 Task: Add House Foods Organic Firm Tofu to the cart.
Action: Mouse moved to (16, 62)
Screenshot: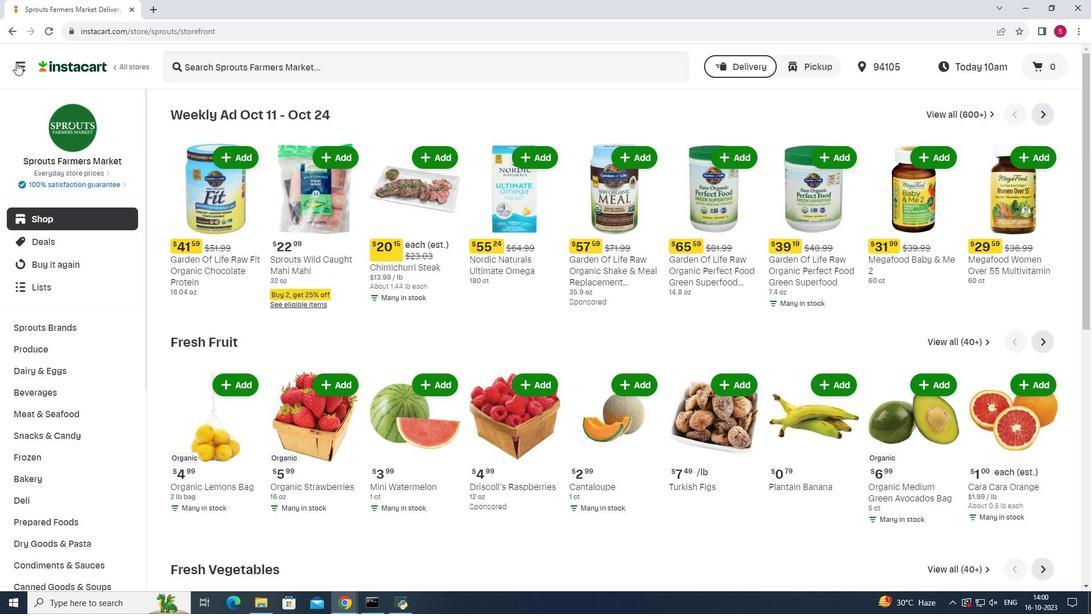 
Action: Mouse pressed left at (16, 62)
Screenshot: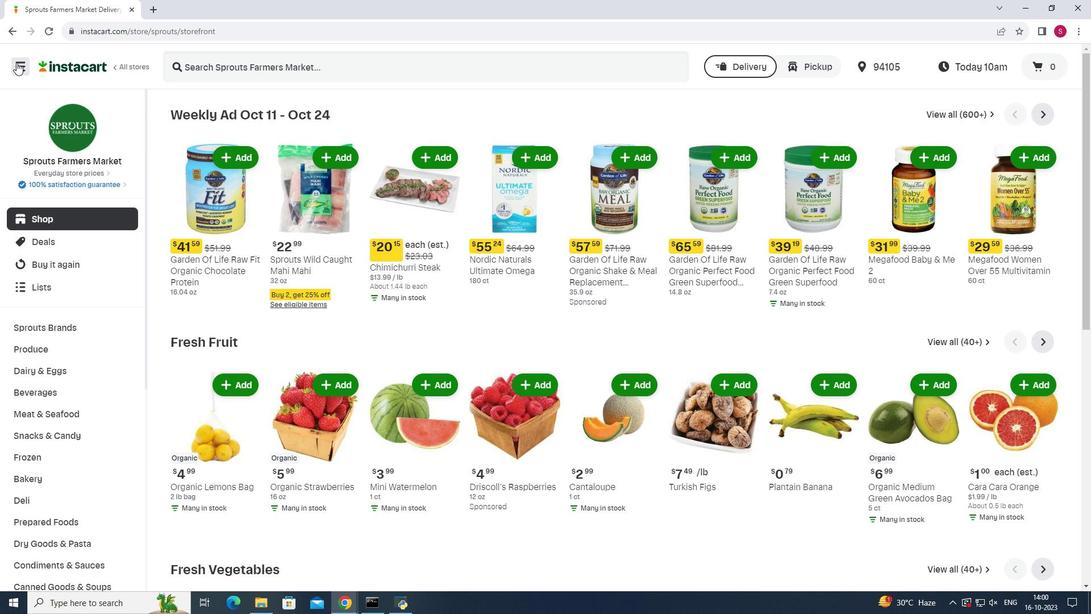 
Action: Mouse moved to (57, 300)
Screenshot: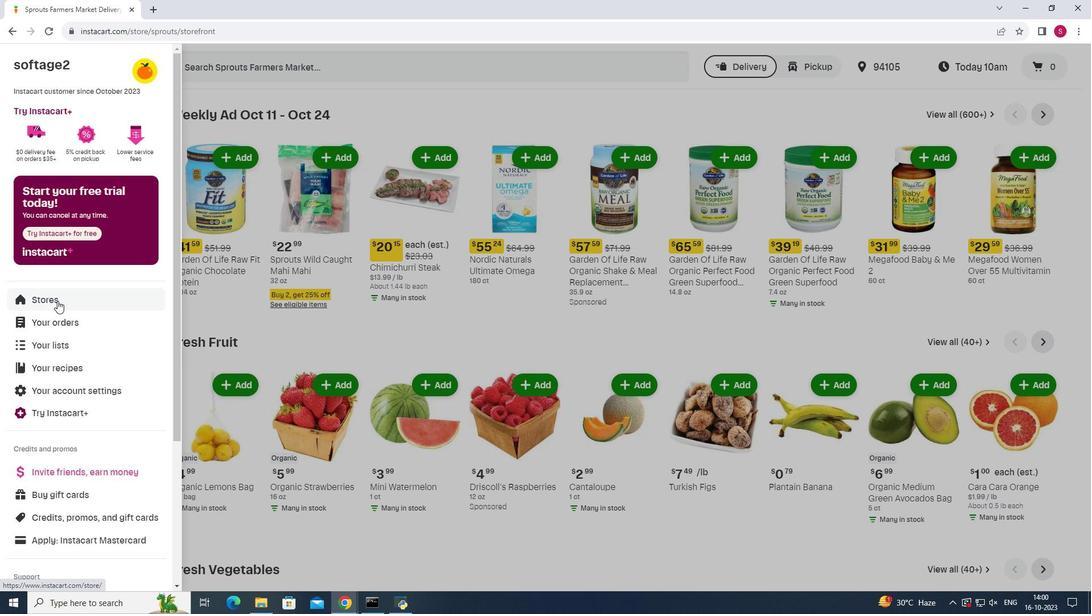 
Action: Mouse pressed left at (57, 300)
Screenshot: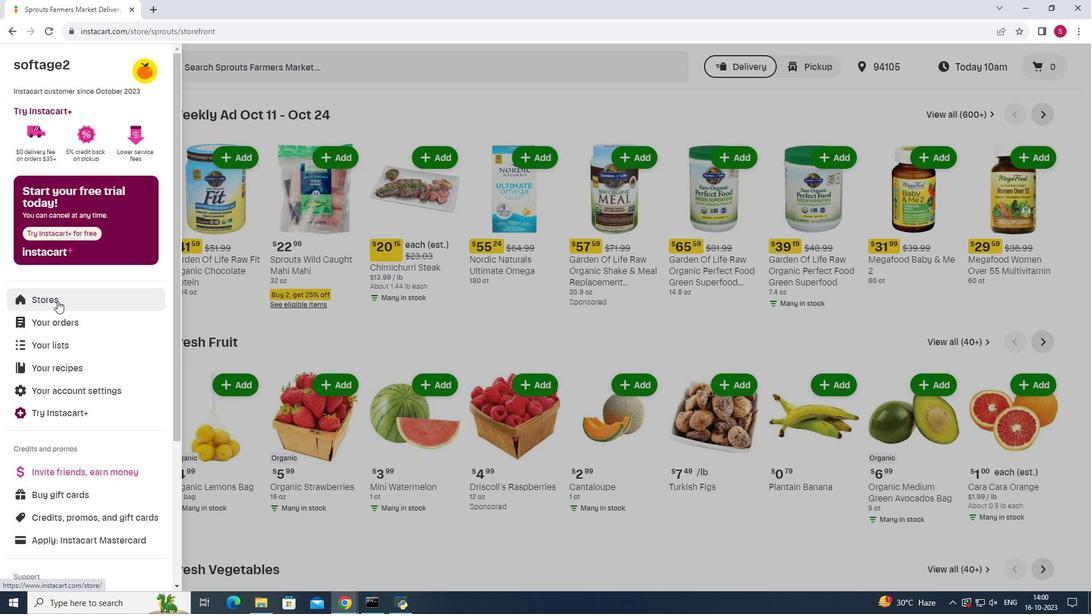 
Action: Mouse moved to (263, 106)
Screenshot: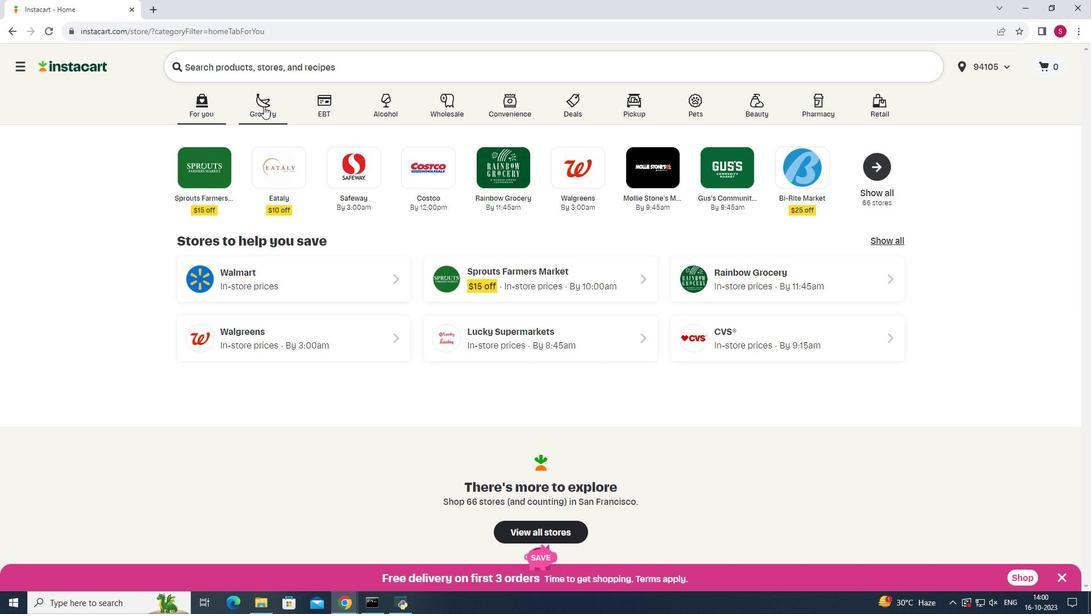 
Action: Mouse pressed left at (263, 106)
Screenshot: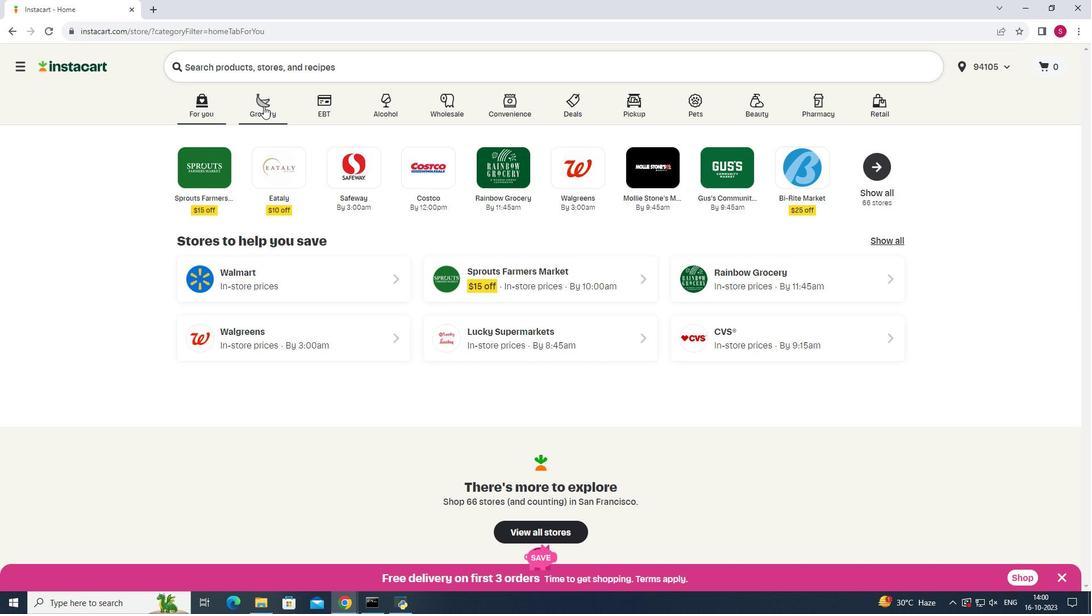 
Action: Mouse moved to (758, 165)
Screenshot: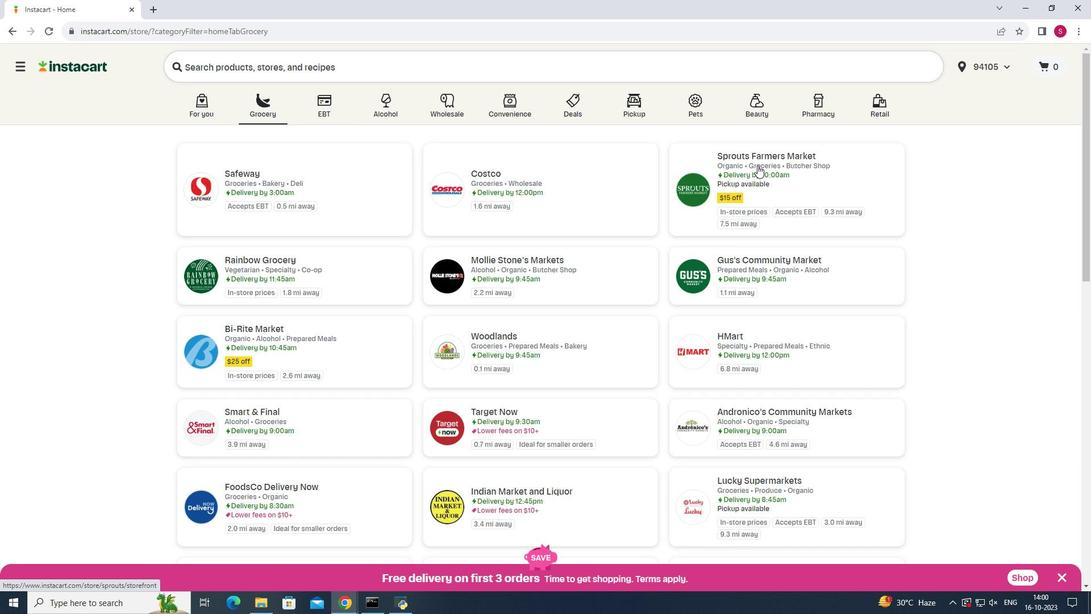 
Action: Mouse pressed left at (758, 165)
Screenshot: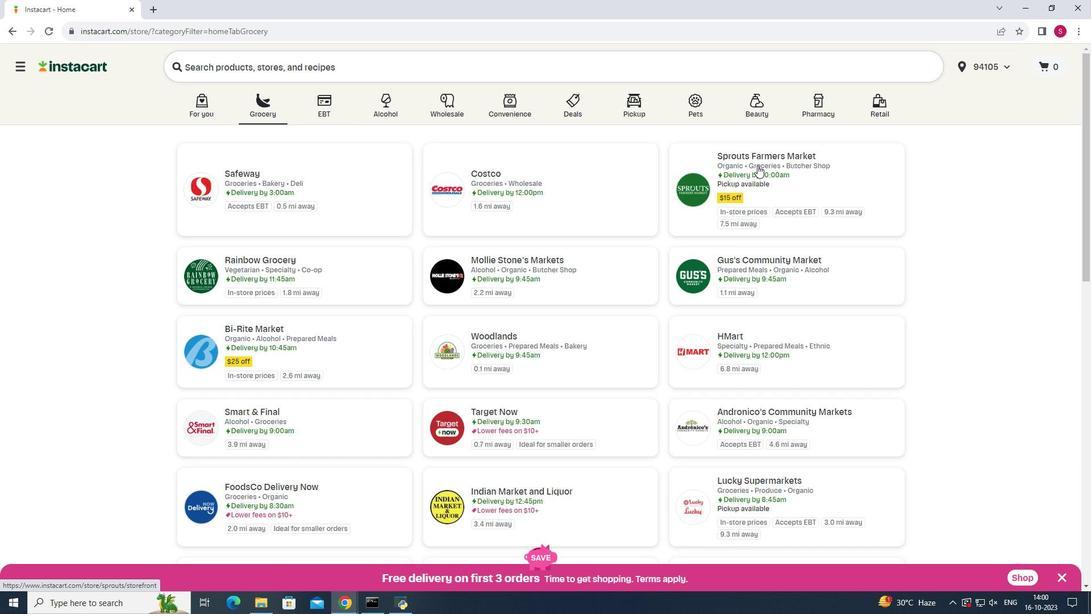 
Action: Mouse moved to (50, 411)
Screenshot: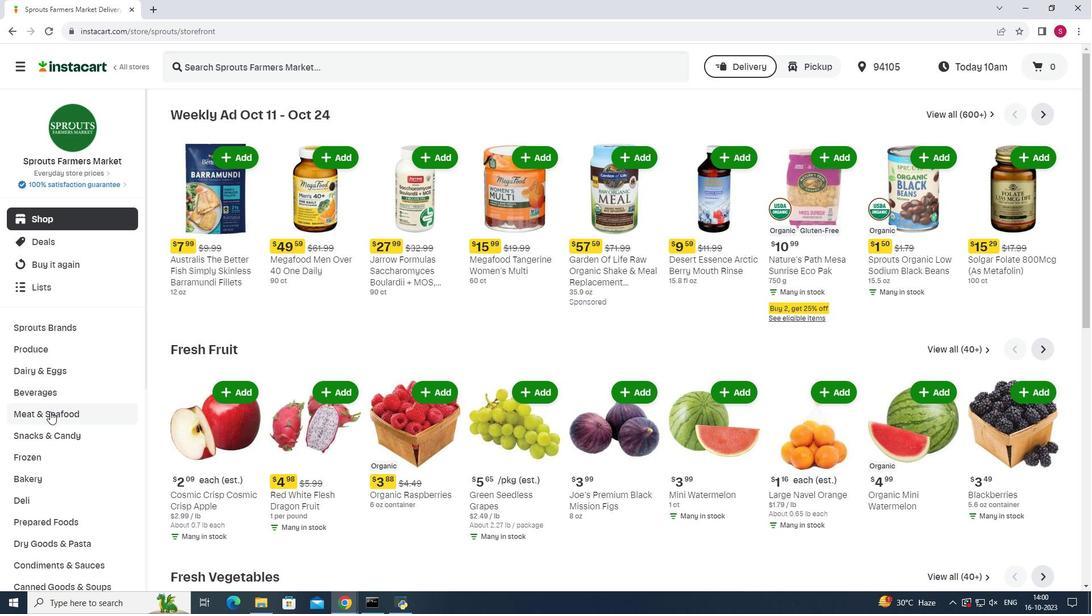 
Action: Mouse pressed left at (50, 411)
Screenshot: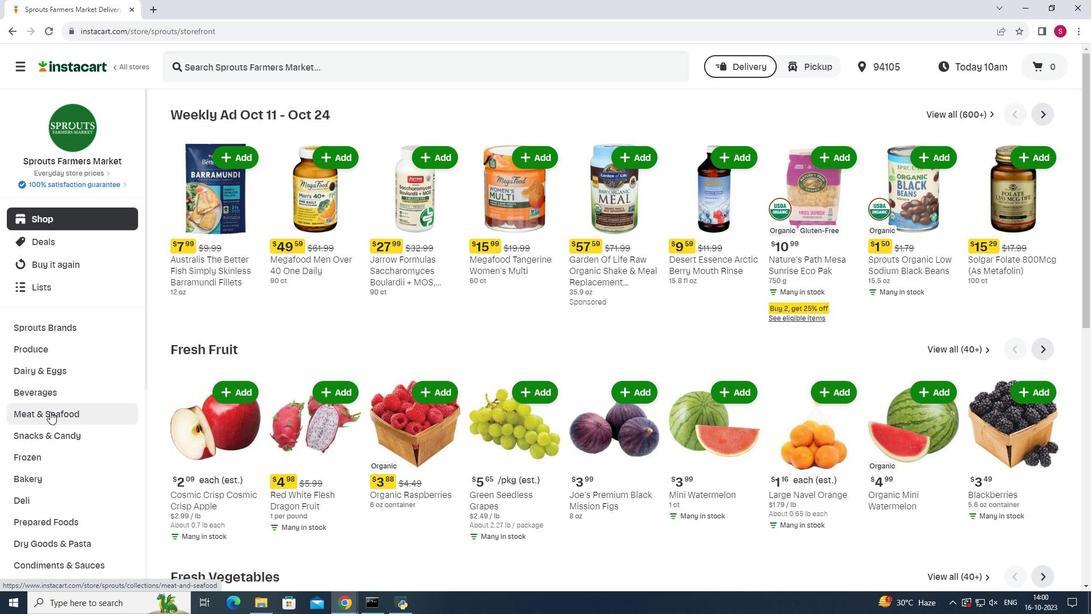 
Action: Mouse moved to (841, 141)
Screenshot: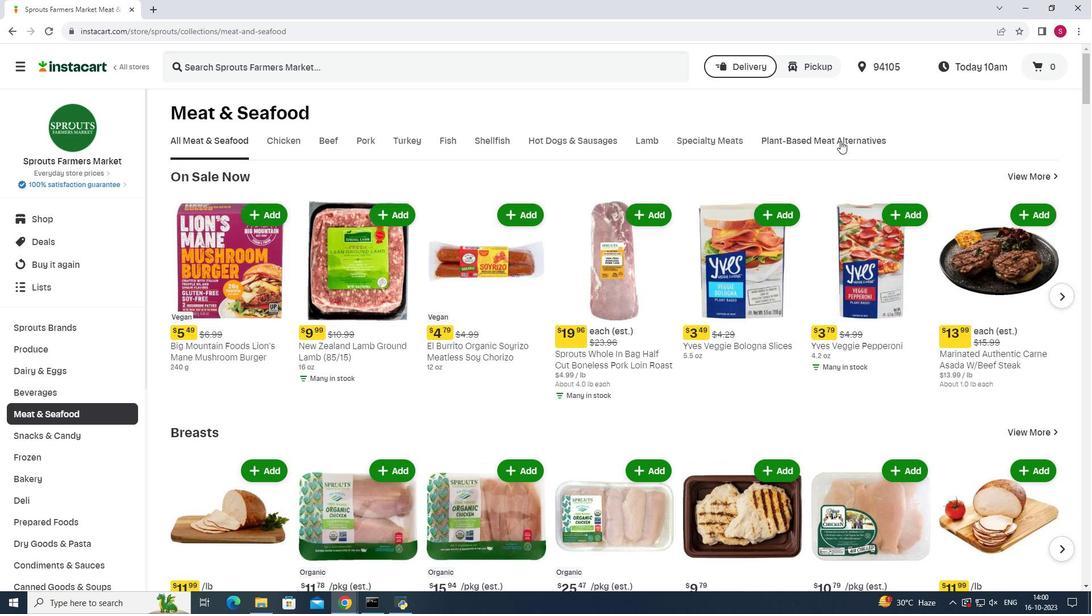 
Action: Mouse pressed left at (841, 141)
Screenshot: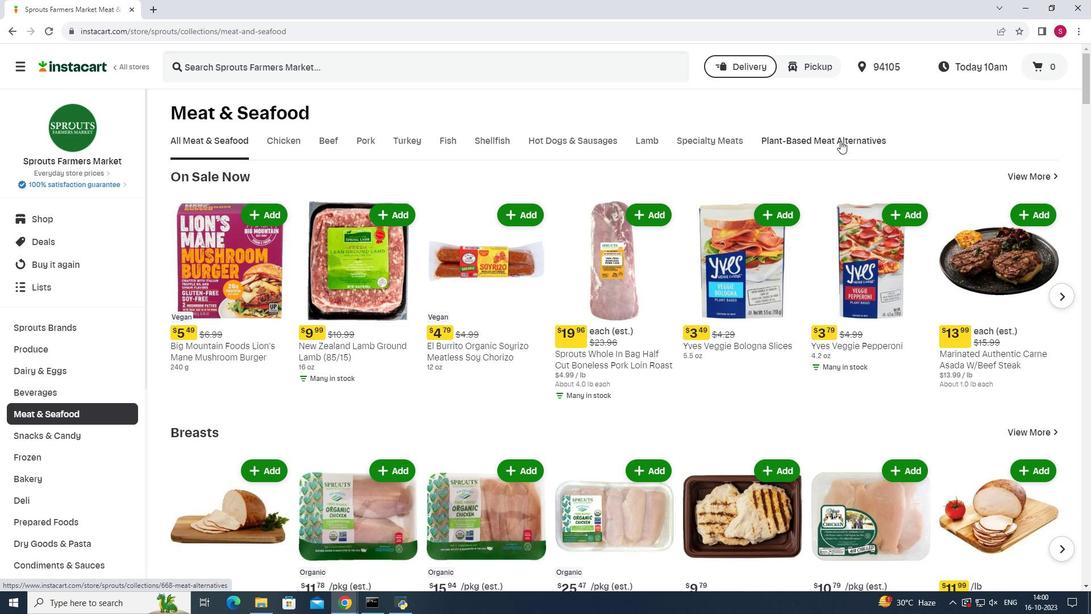 
Action: Mouse moved to (234, 191)
Screenshot: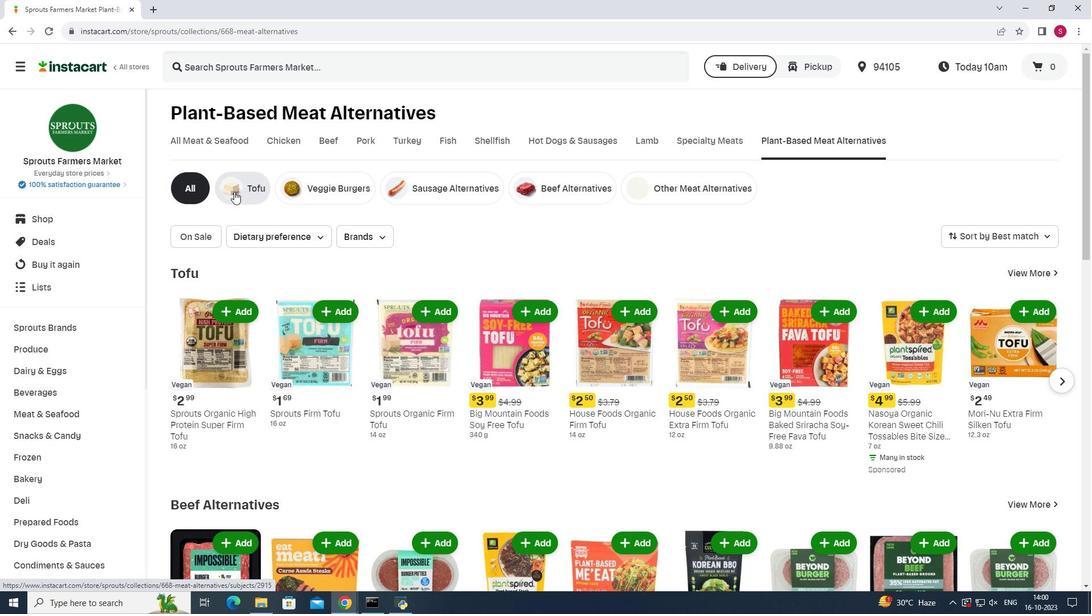 
Action: Mouse pressed left at (234, 191)
Screenshot: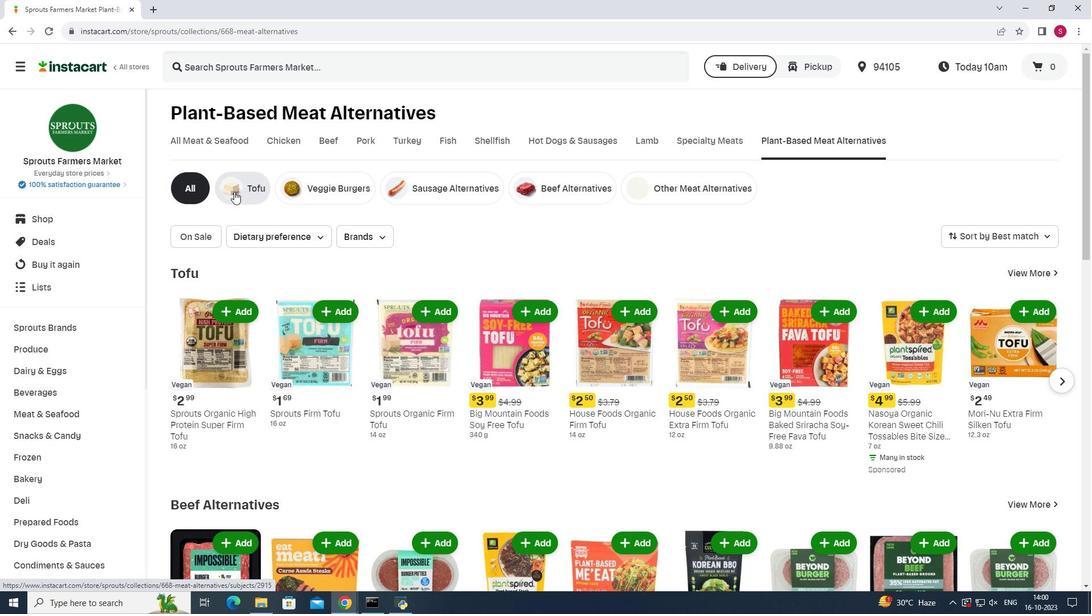 
Action: Mouse moved to (370, 61)
Screenshot: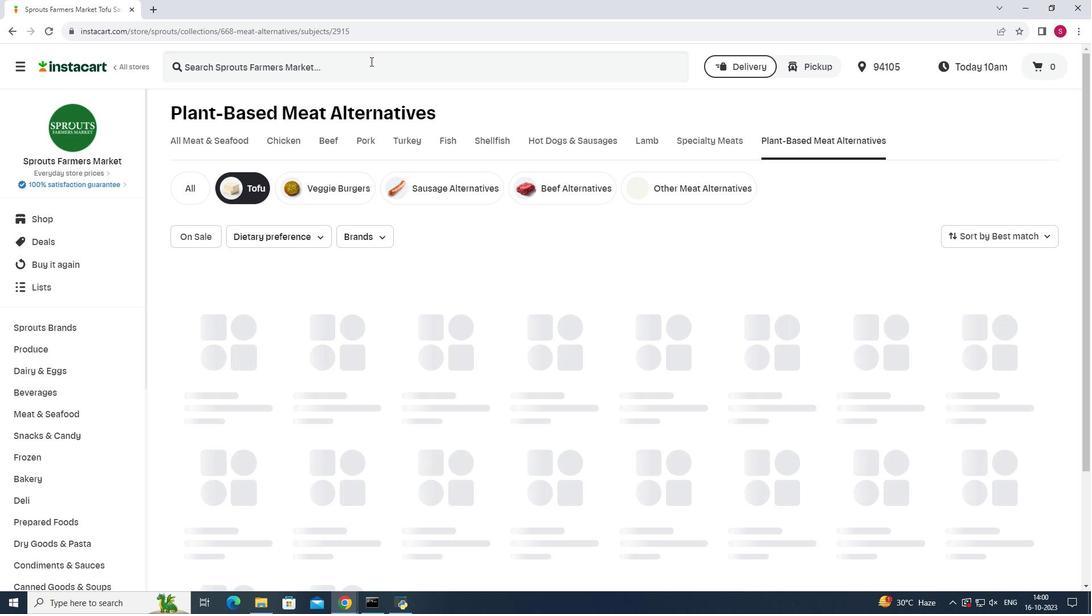 
Action: Mouse pressed left at (370, 61)
Screenshot: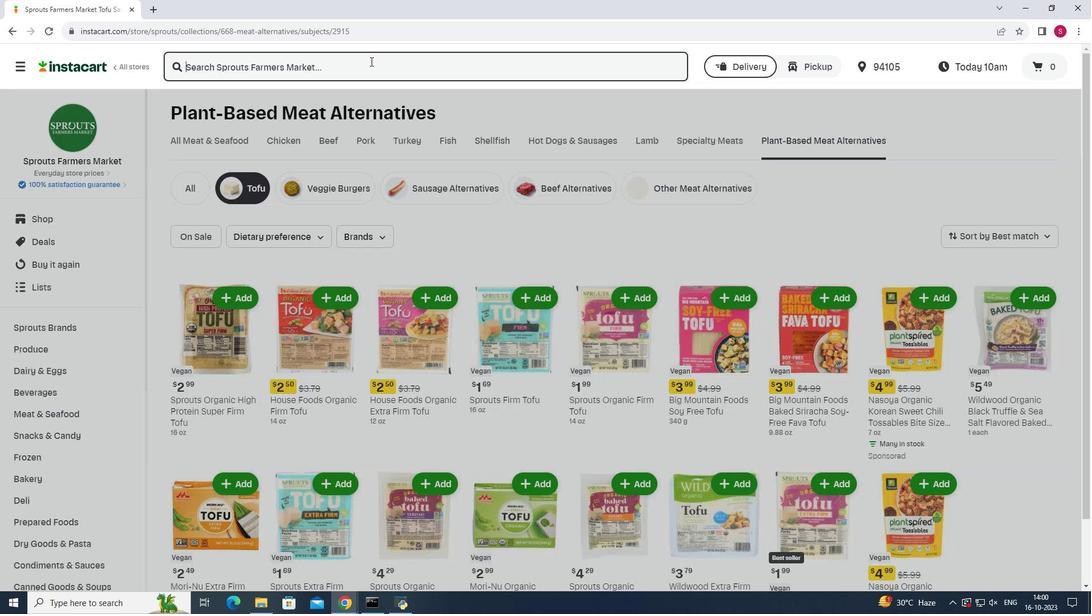 
Action: Key pressed <Key.shift>House<Key.space><Key.shift>Foods<Key.space><Key.shift>Organic<Key.space><Key.shift>Firm<Key.space><Key.shift>Tofu<Key.enter>
Screenshot: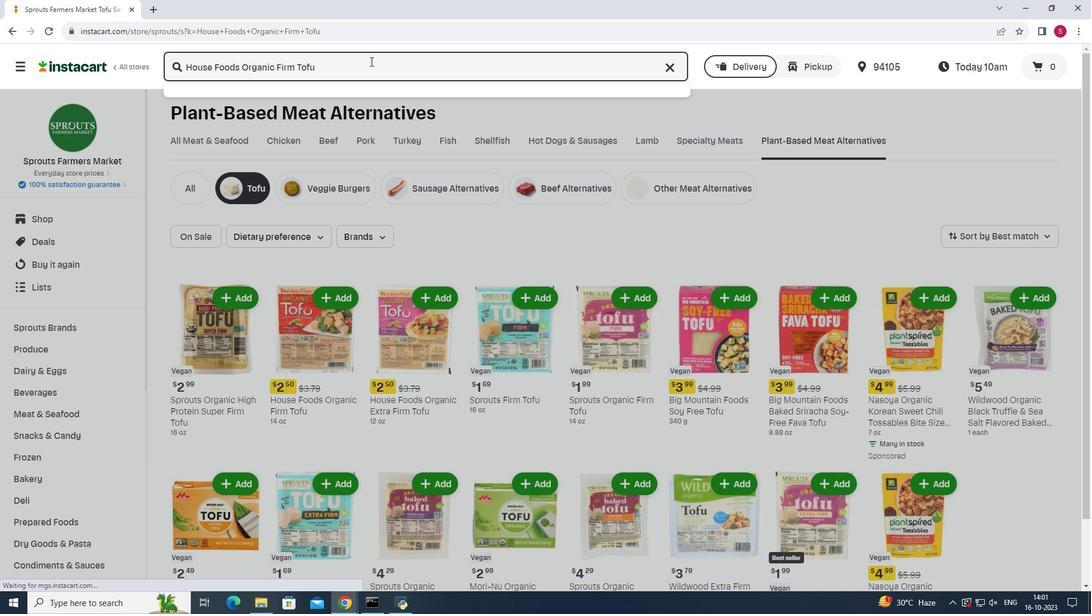 
Action: Mouse moved to (300, 178)
Screenshot: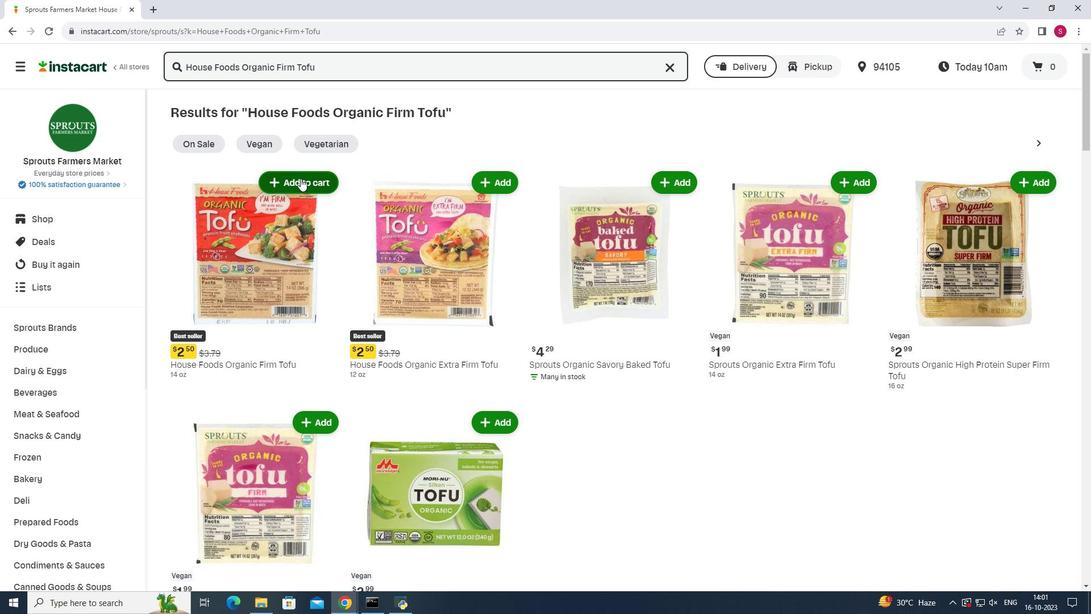 
Action: Mouse pressed left at (300, 178)
Screenshot: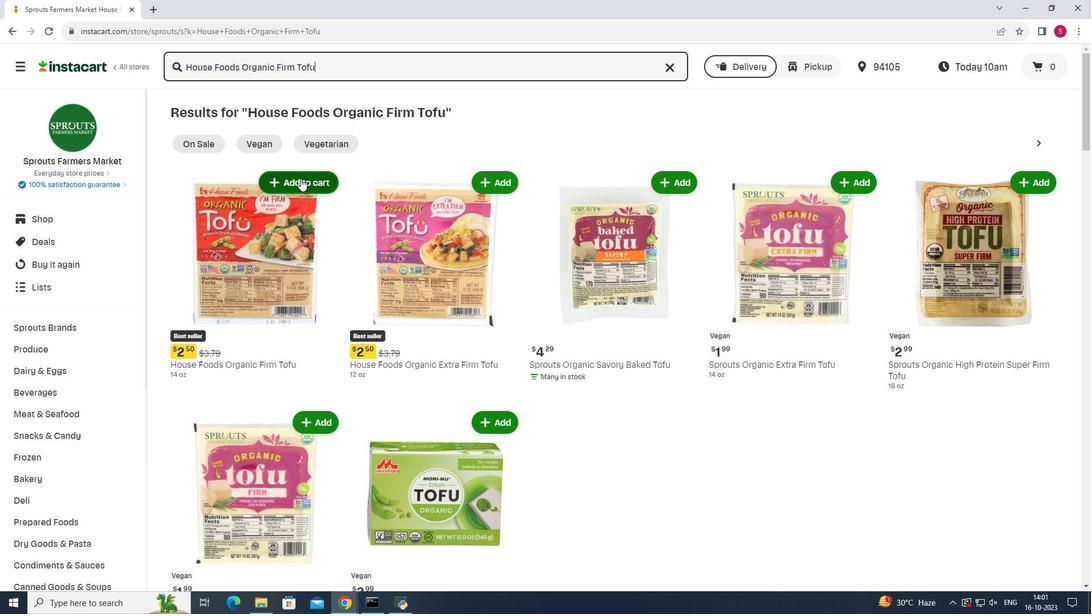 
